 Task: Locate the nearest public gardens to Philadelphia, Pennsylvania, and Longwood Gardens, Pennsylvania.
Action: Mouse moved to (161, 84)
Screenshot: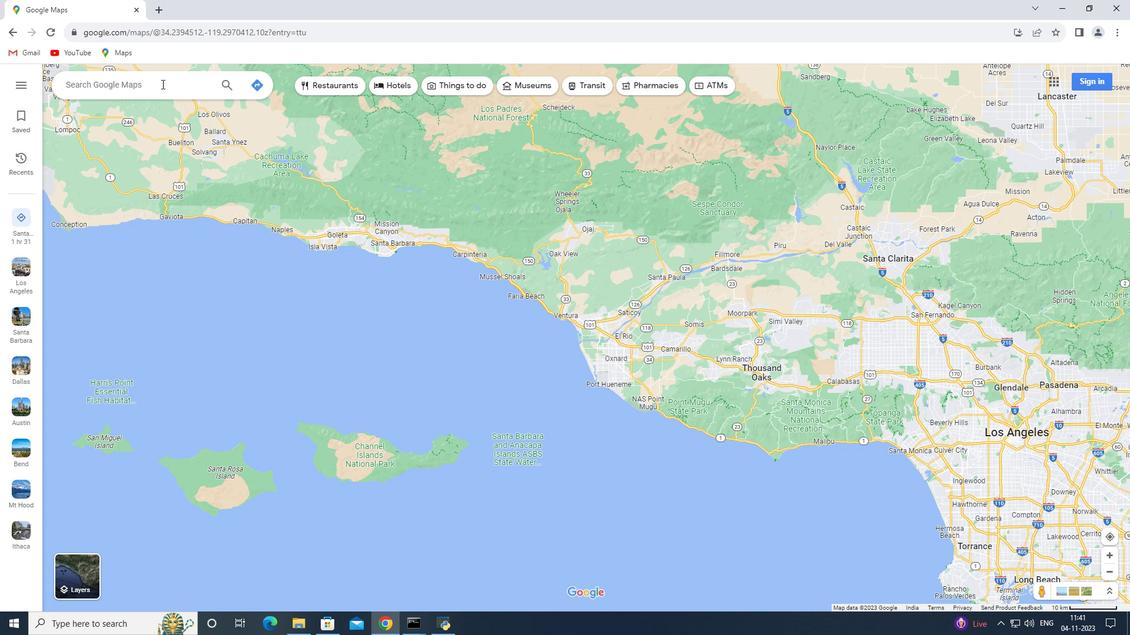 
Action: Mouse pressed left at (161, 84)
Screenshot: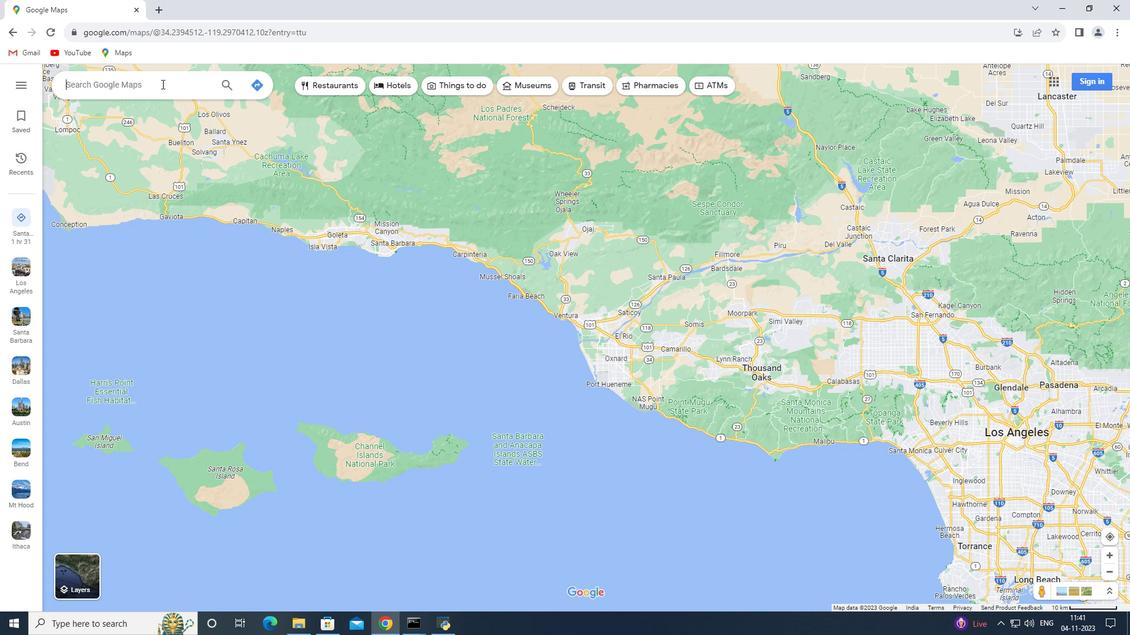 
Action: Key pressed <Key.shift_r>Philadelphia,<Key.space><Key.shift>Pennsylvania<Key.enter>
Screenshot: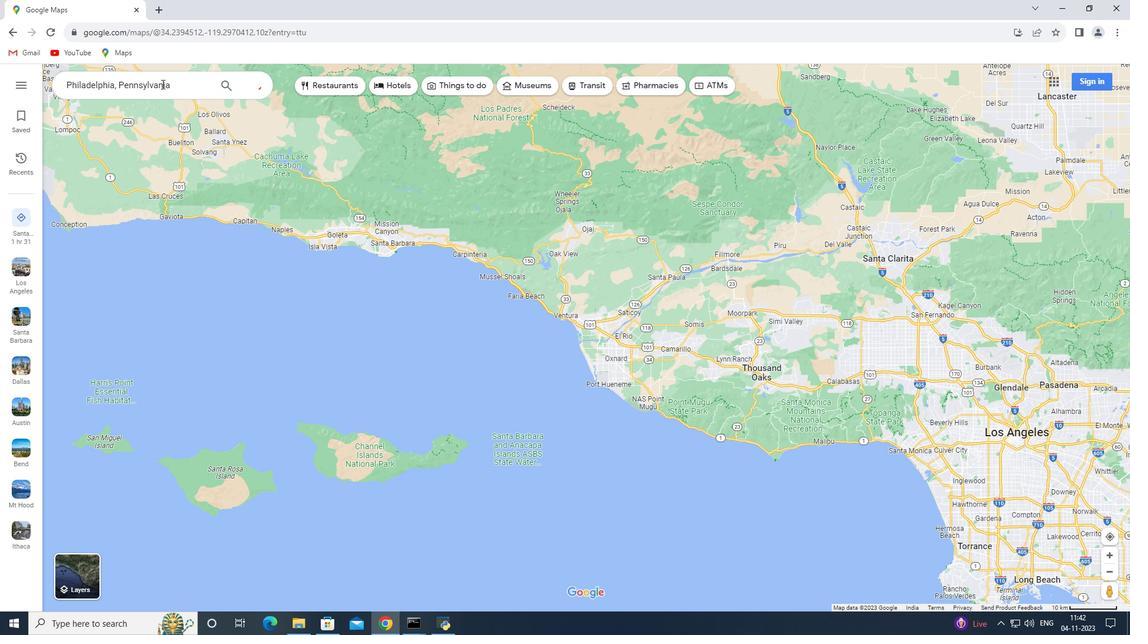 
Action: Mouse moved to (161, 297)
Screenshot: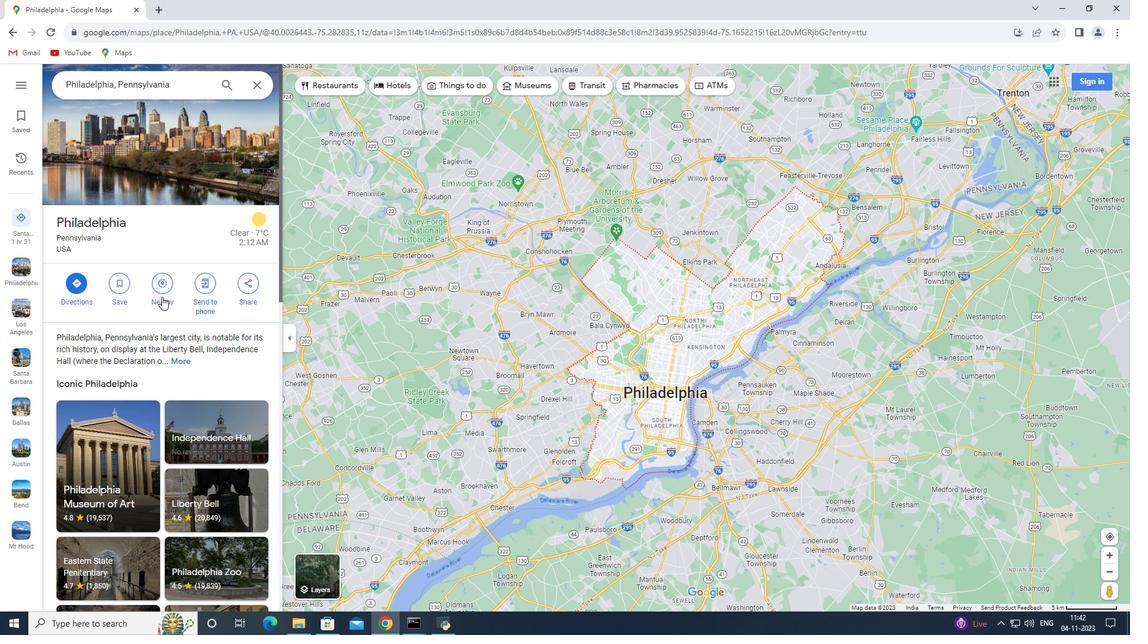 
Action: Mouse pressed left at (161, 297)
Screenshot: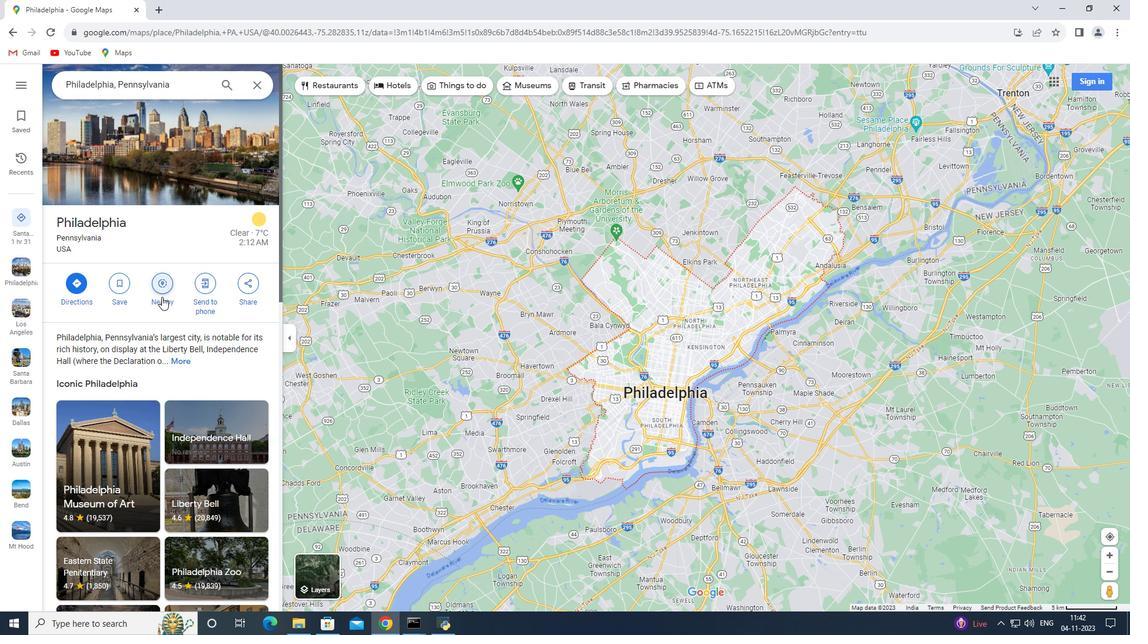 
Action: Key pressed public<Key.space>gardens<Key.enter>
Screenshot: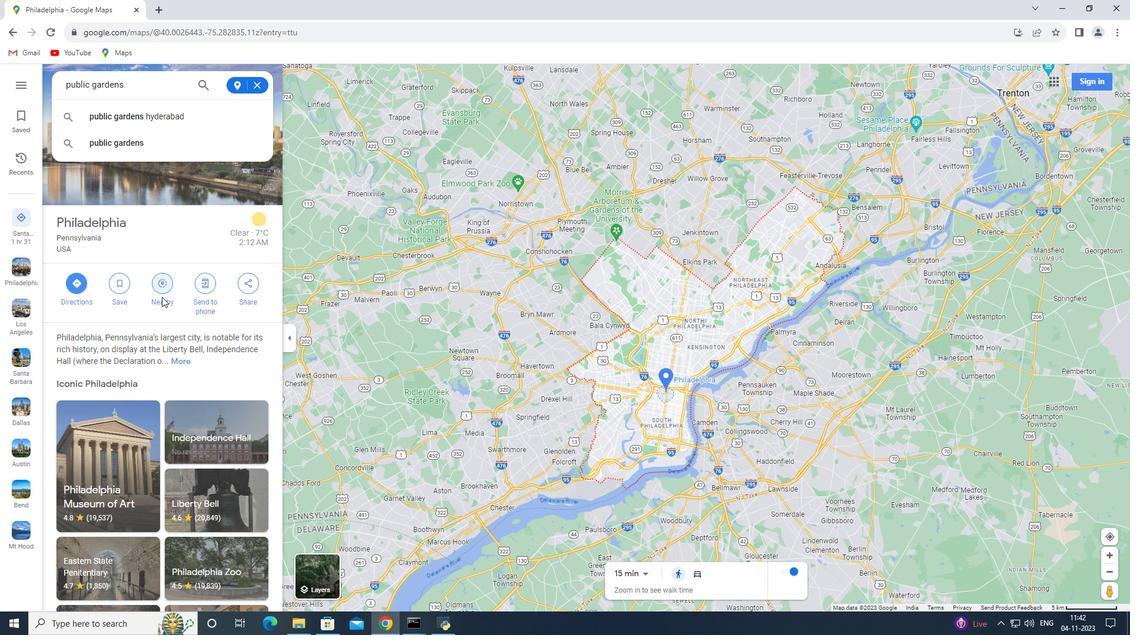 
Action: Mouse moved to (257, 88)
Screenshot: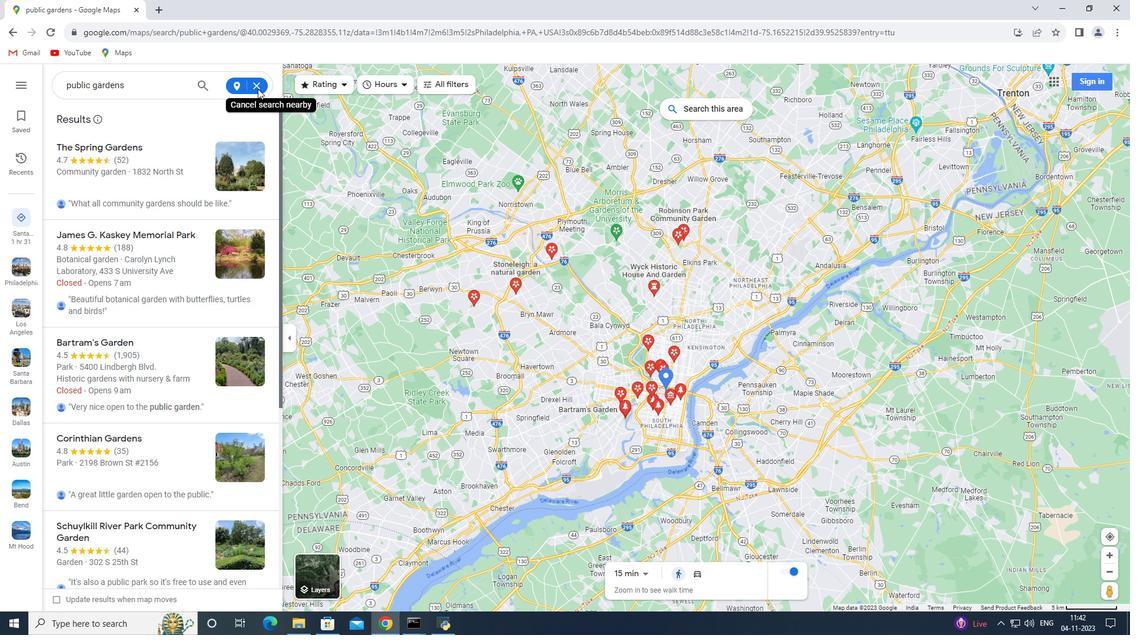 
Action: Mouse pressed left at (257, 88)
Screenshot: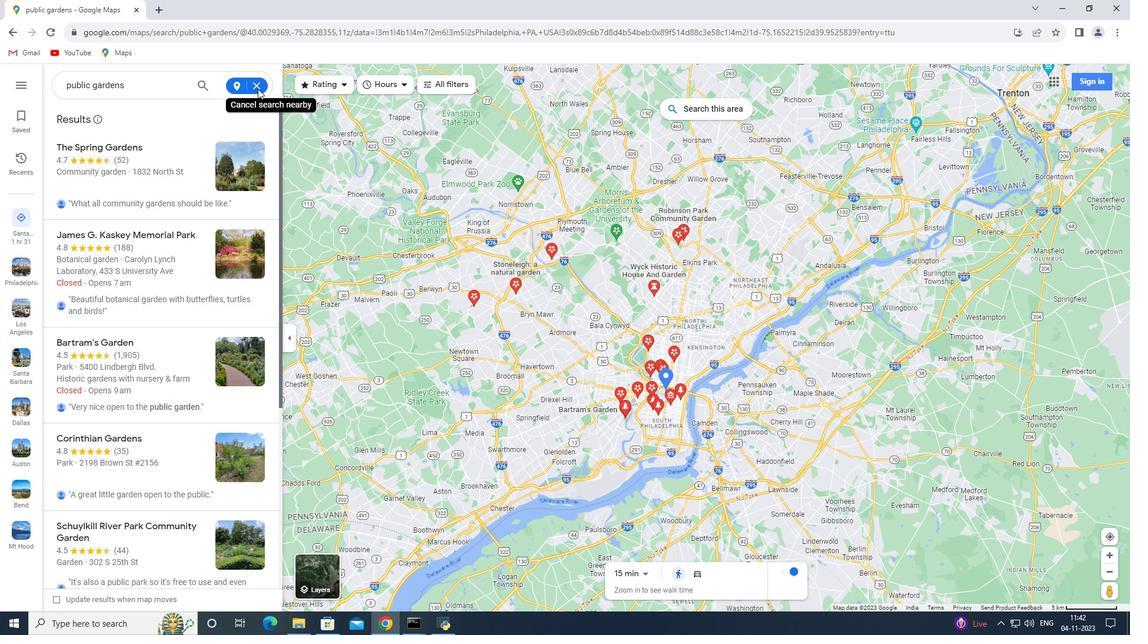 
Action: Mouse moved to (256, 81)
Screenshot: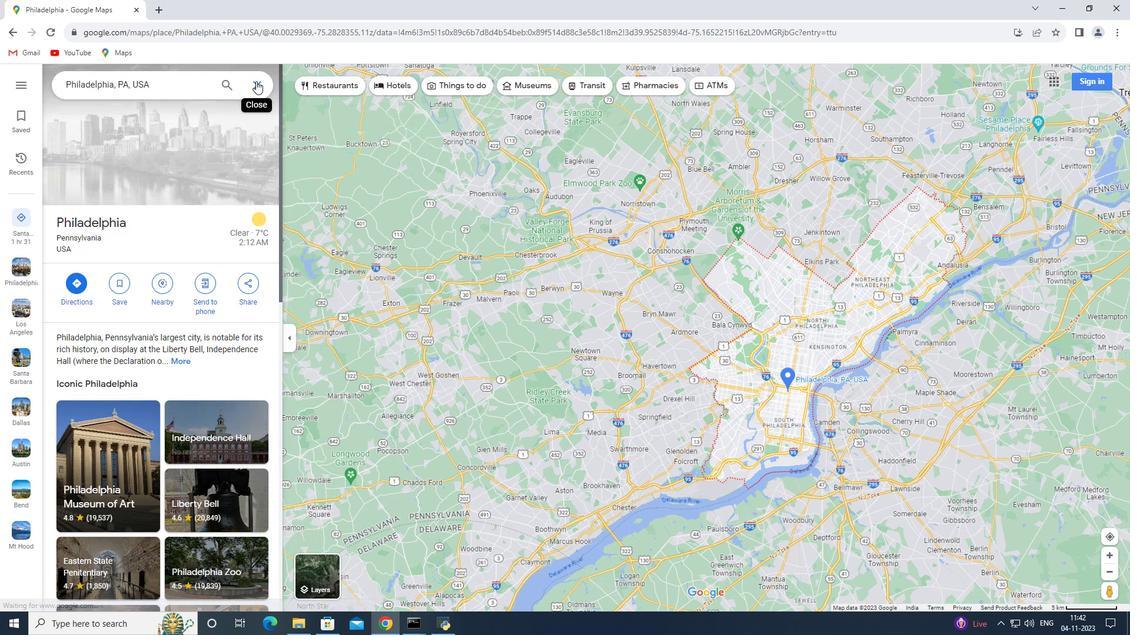 
Action: Mouse pressed left at (256, 81)
Screenshot: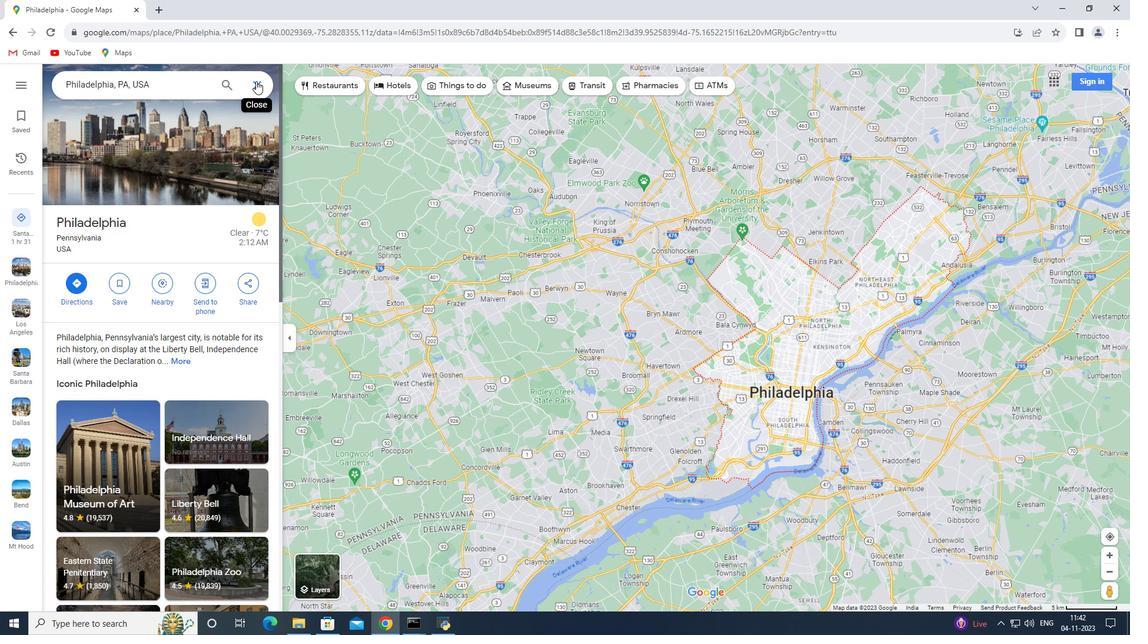 
Action: Mouse moved to (177, 81)
Screenshot: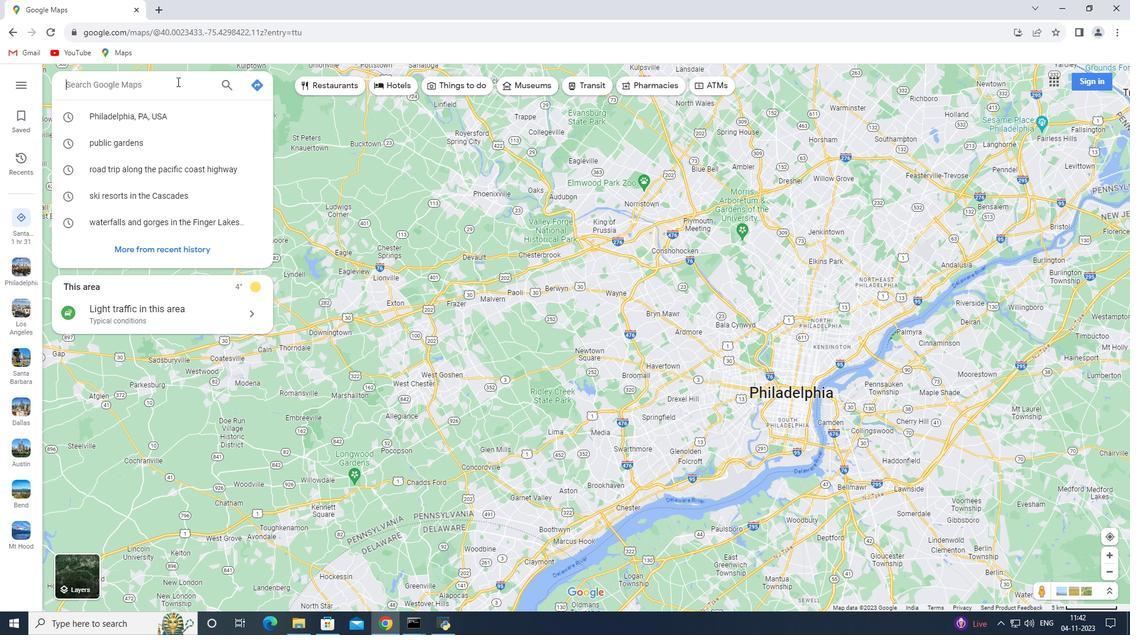 
Action: Key pressed <Key.shift>Longwood<Key.space><Key.shift>gardens,<Key.space><Key.shift>Pennsylvania<Key.enter>
Screenshot: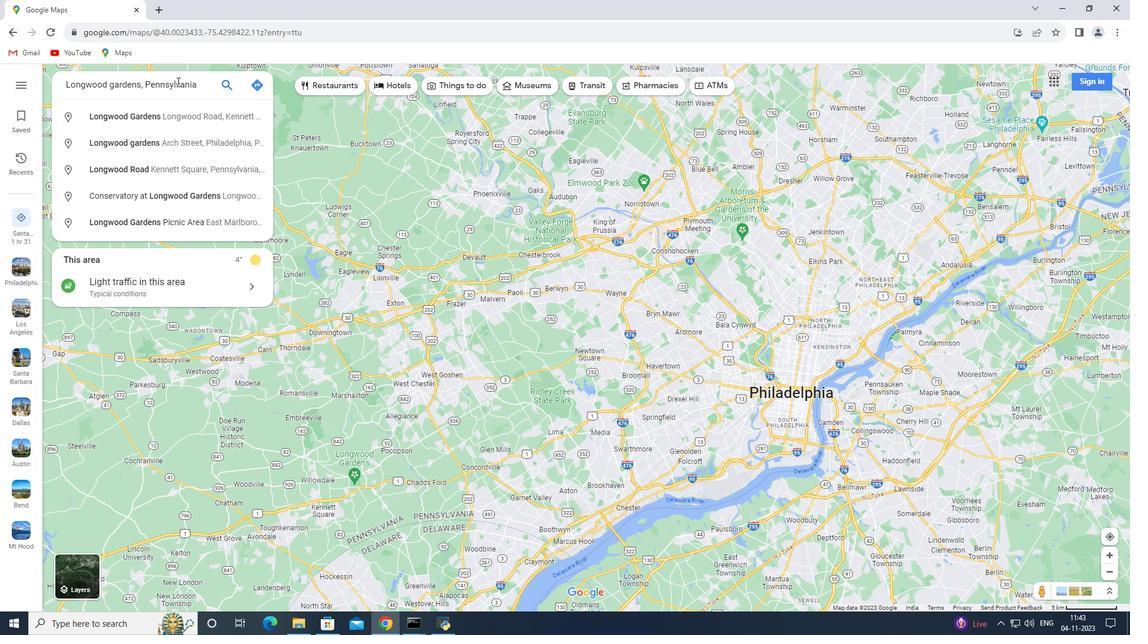 
Action: Mouse moved to (158, 310)
Screenshot: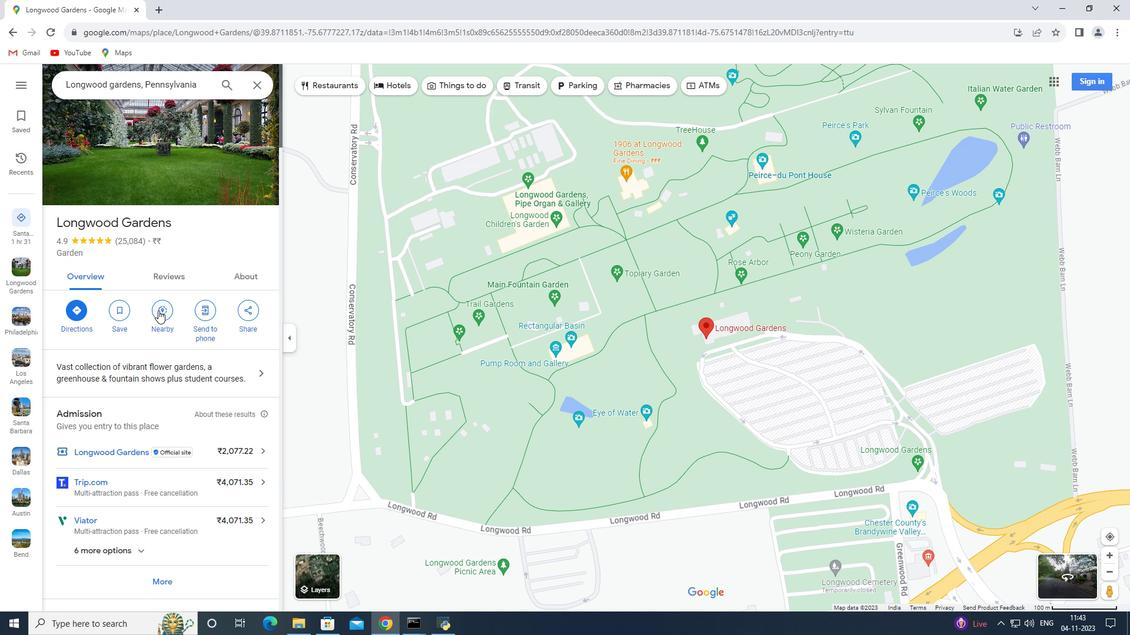 
Action: Mouse pressed left at (158, 310)
Screenshot: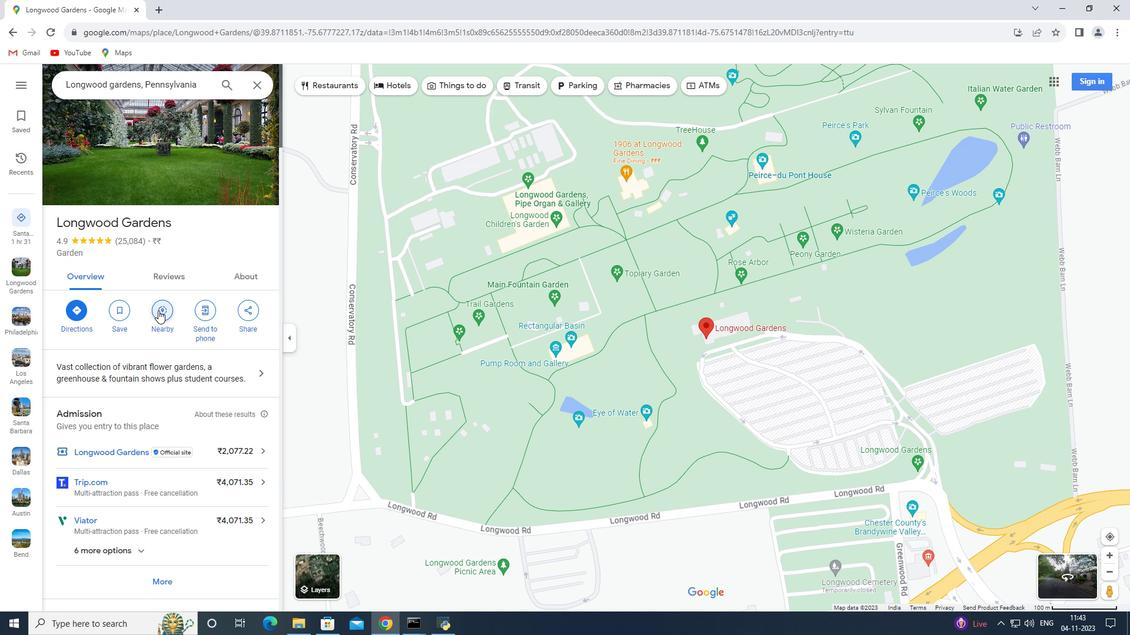 
Action: Key pressed public<Key.space>gardens<Key.enter>
Screenshot: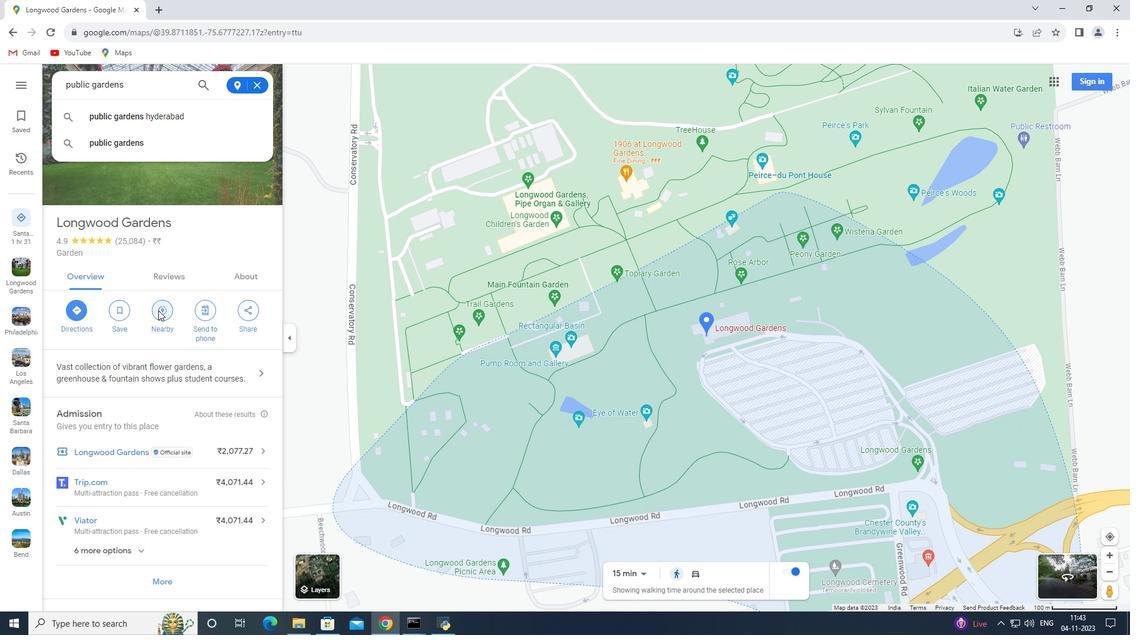 
